 Task: Create List Swag in Board Product Documentation to Workspace Channel Marketing. Create List Signage in Board Landing Page Optimization to Workspace Channel Marketing. Create List Booth Design in Board Email Marketing List Growth Strategy to Workspace Channel Marketing
Action: Mouse moved to (78, 313)
Screenshot: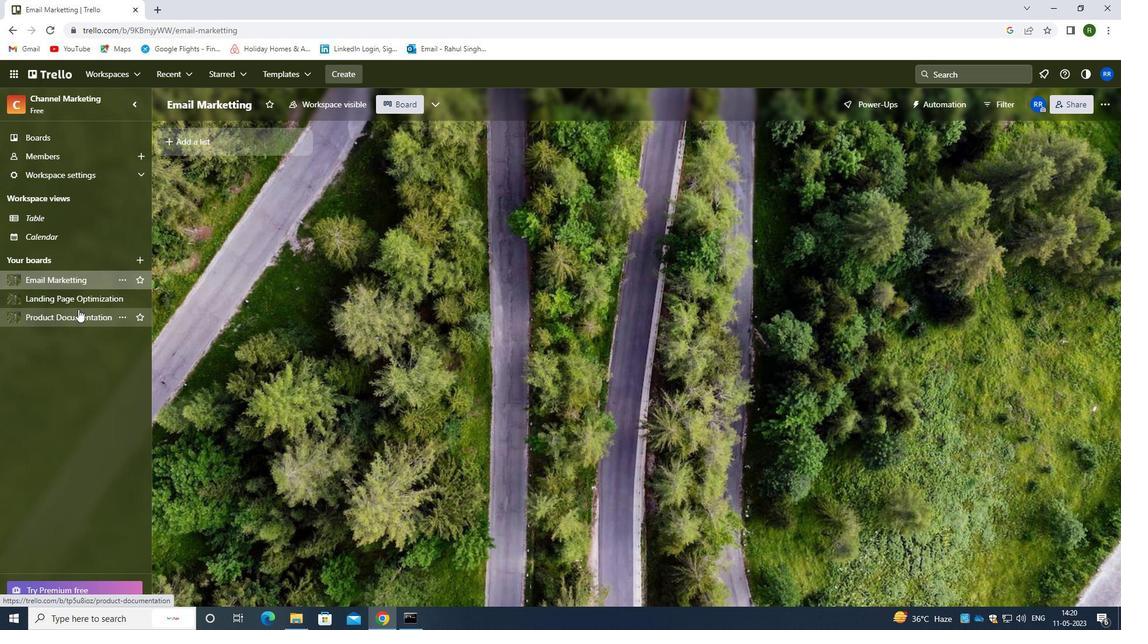 
Action: Mouse pressed left at (78, 313)
Screenshot: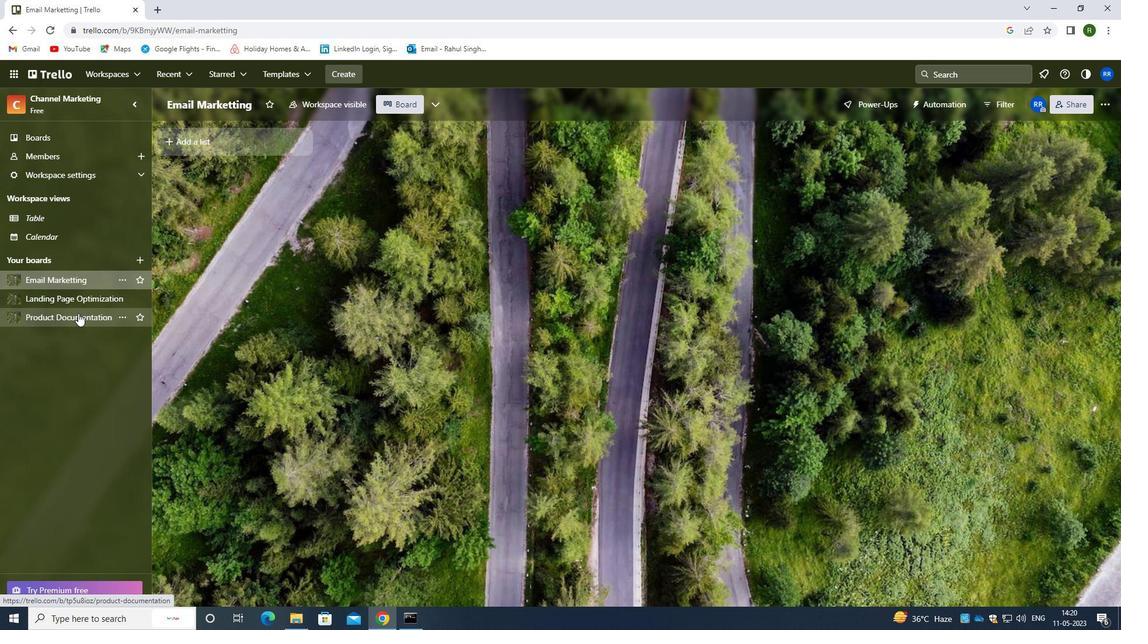 
Action: Mouse moved to (183, 139)
Screenshot: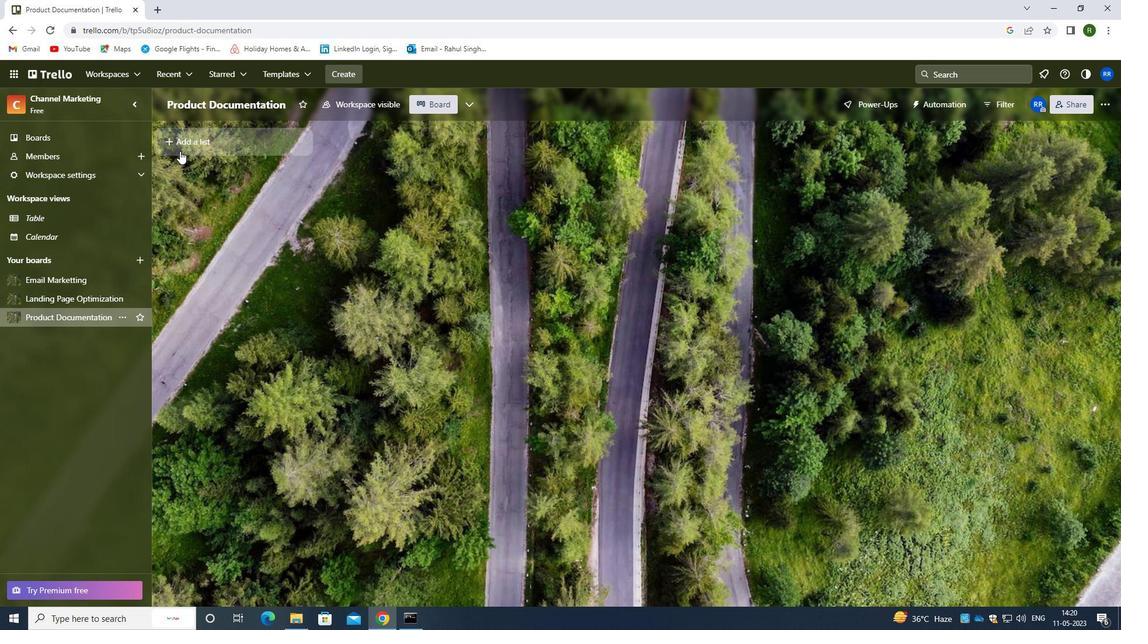 
Action: Mouse pressed left at (183, 139)
Screenshot: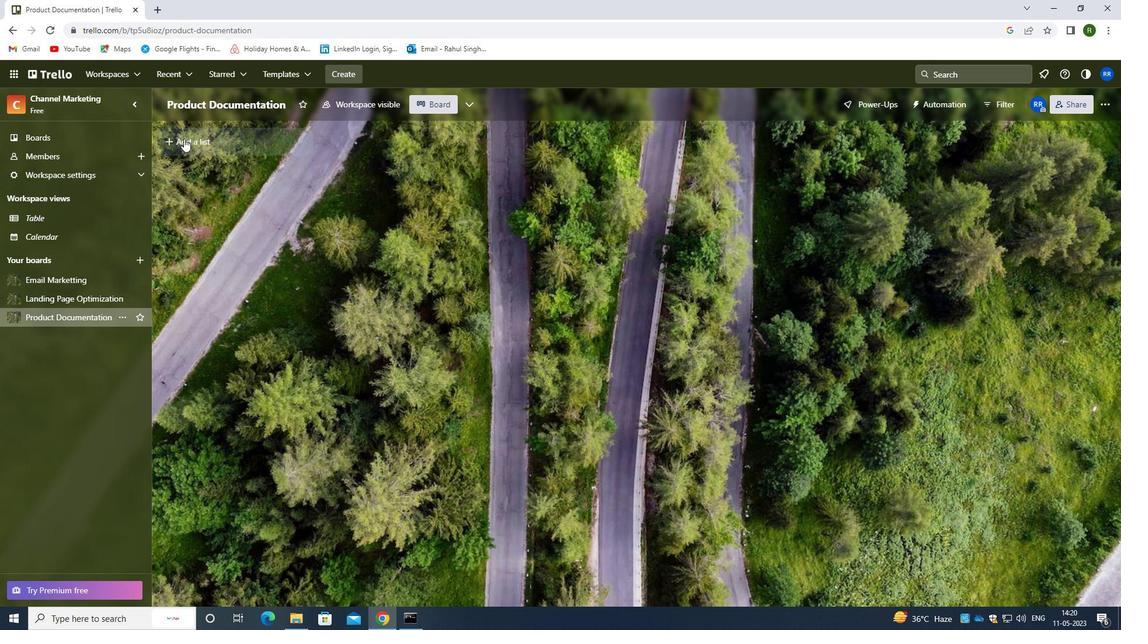 
Action: Mouse moved to (209, 144)
Screenshot: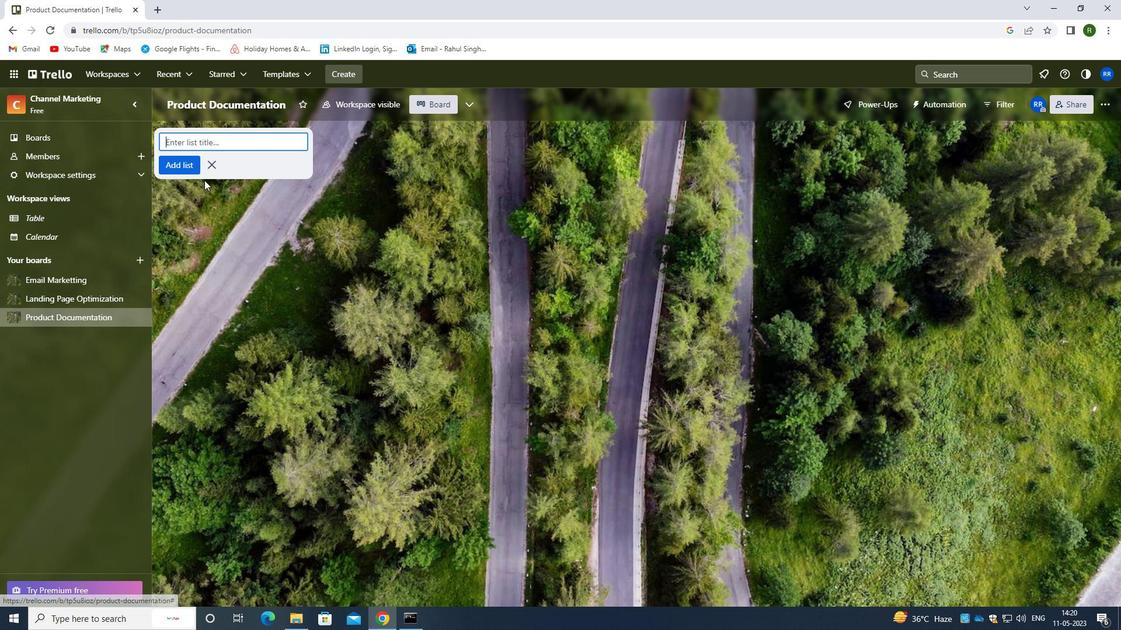 
Action: Mouse pressed left at (209, 144)
Screenshot: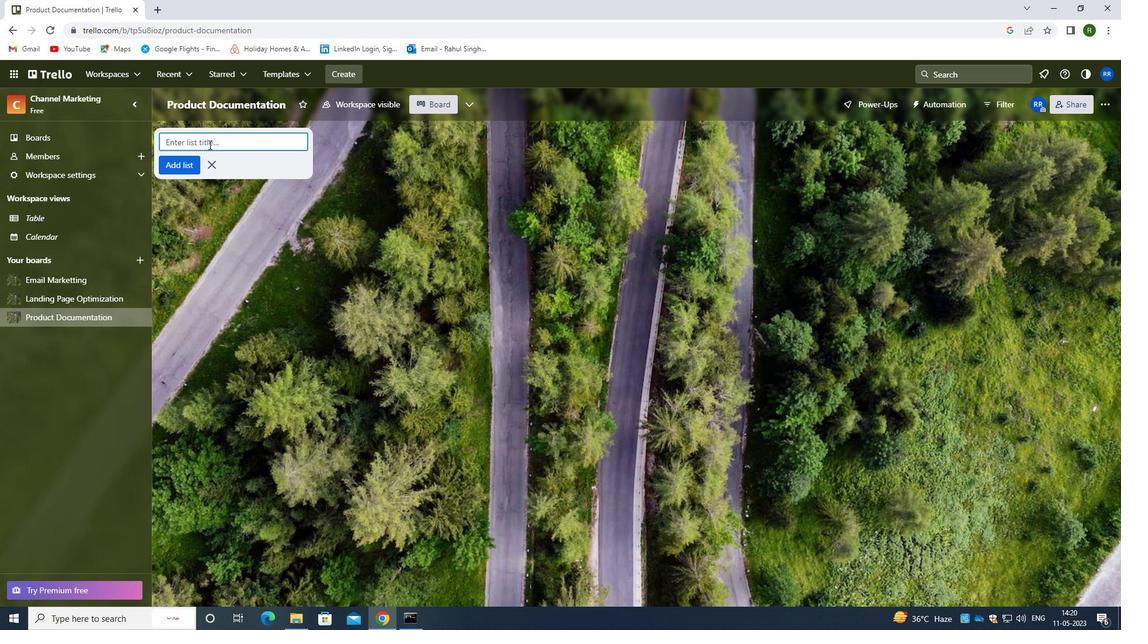 
Action: Key pressed <Key.shift>SWAG
Screenshot: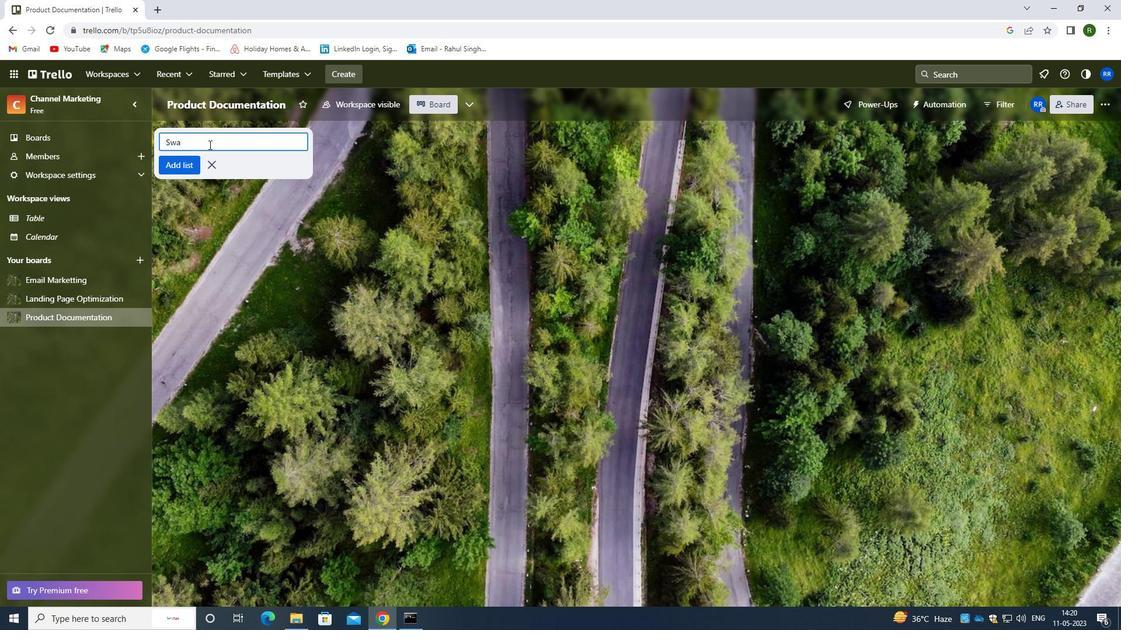 
Action: Mouse moved to (180, 165)
Screenshot: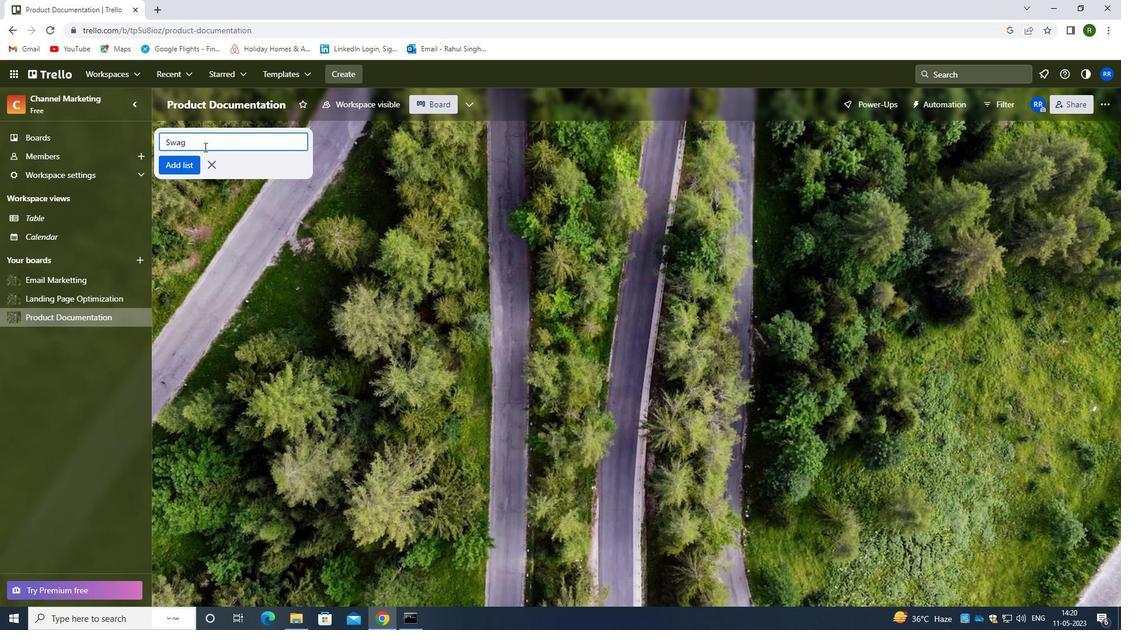 
Action: Mouse pressed left at (180, 165)
Screenshot: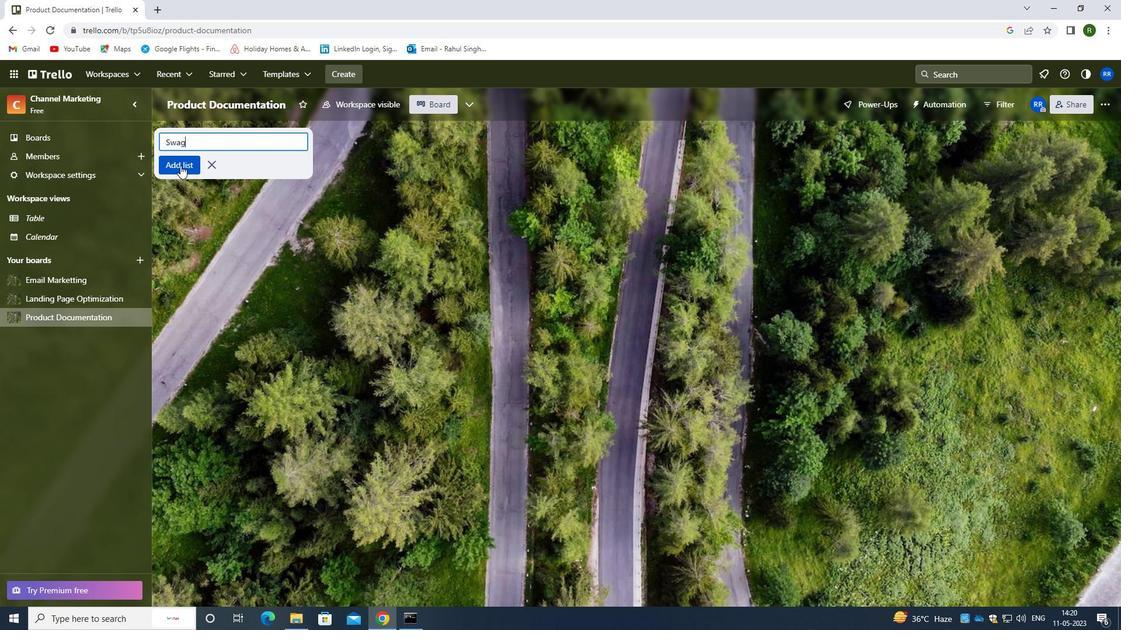 
Action: Mouse moved to (98, 301)
Screenshot: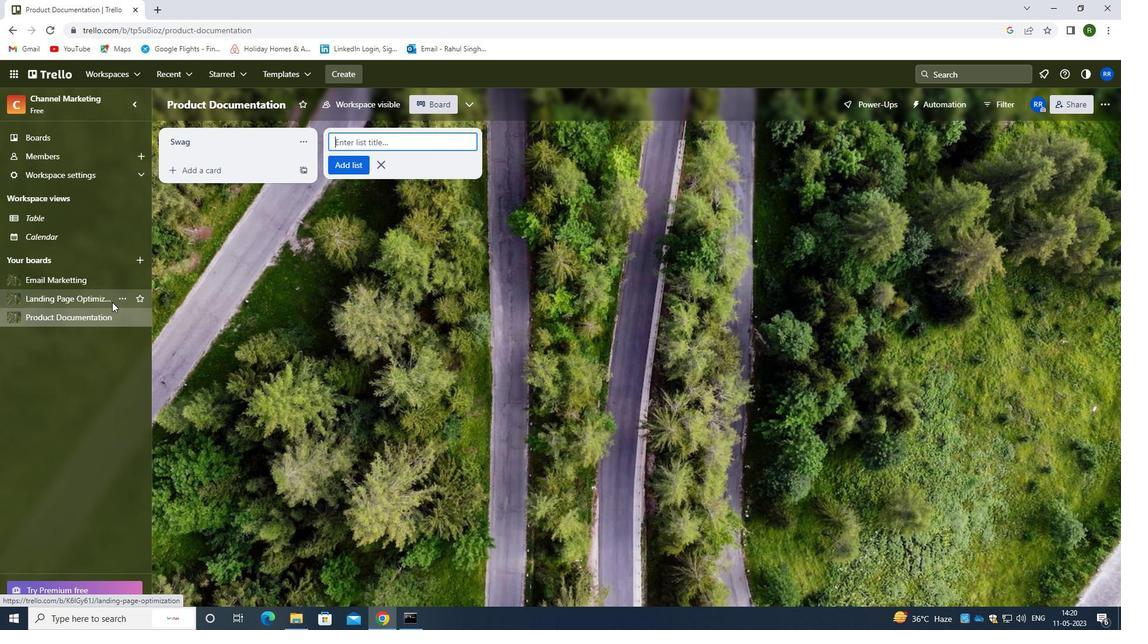 
Action: Mouse pressed left at (98, 301)
Screenshot: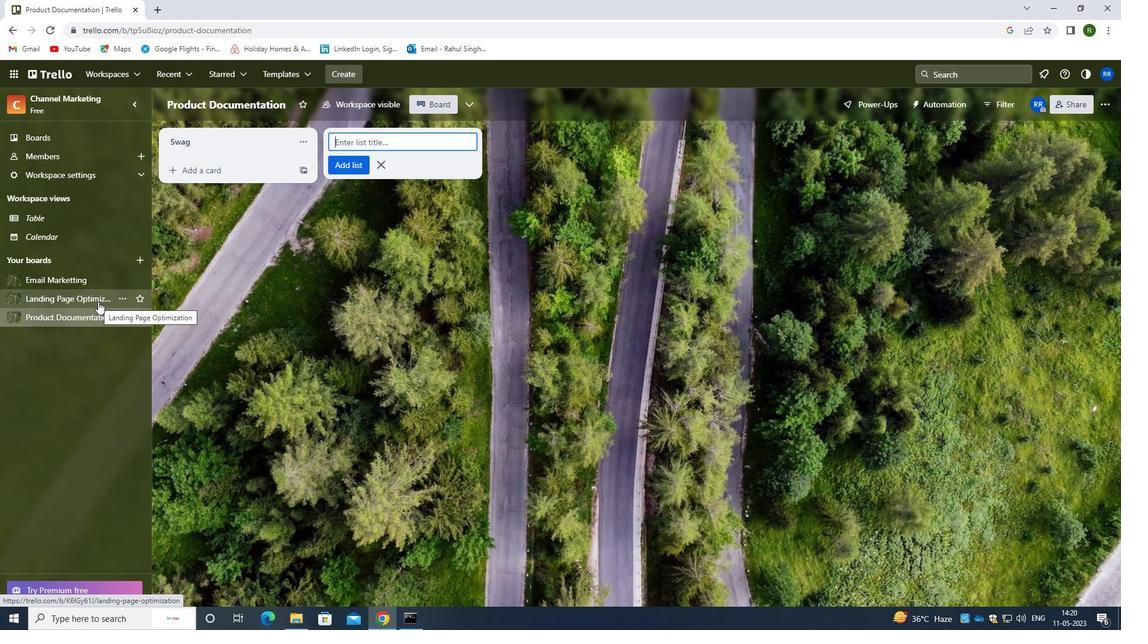 
Action: Mouse moved to (188, 140)
Screenshot: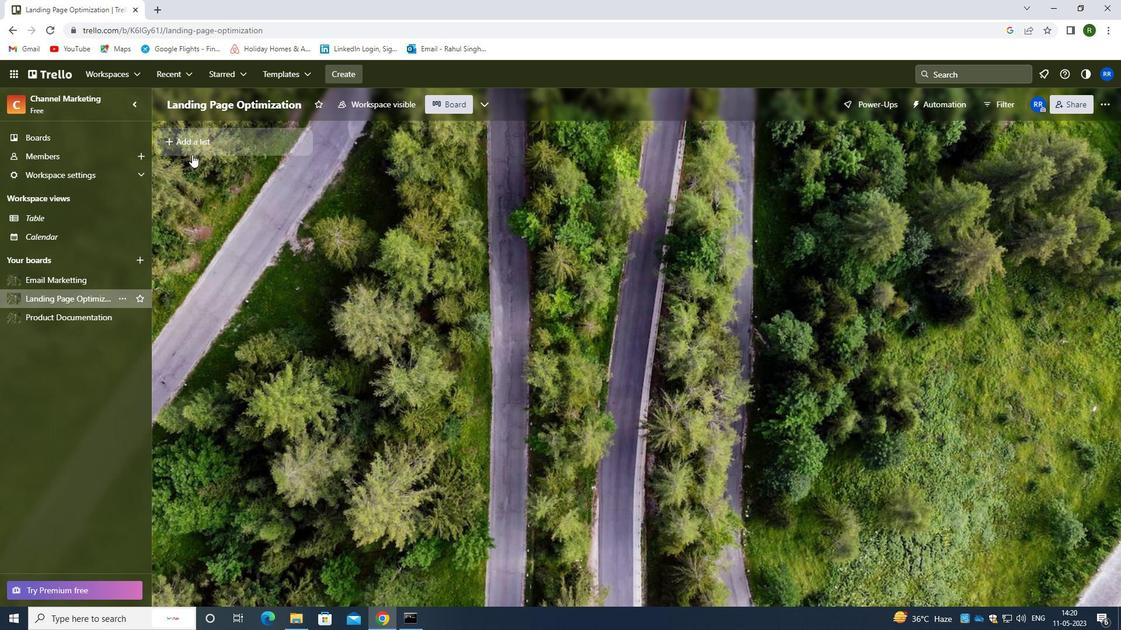 
Action: Mouse pressed left at (188, 140)
Screenshot: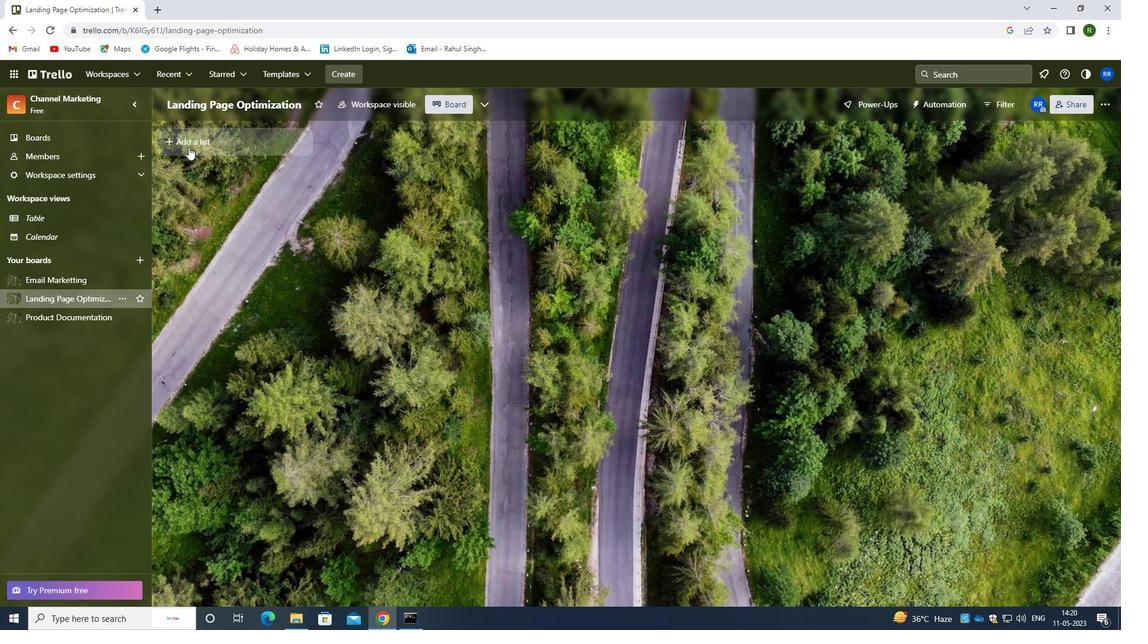 
Action: Mouse moved to (202, 143)
Screenshot: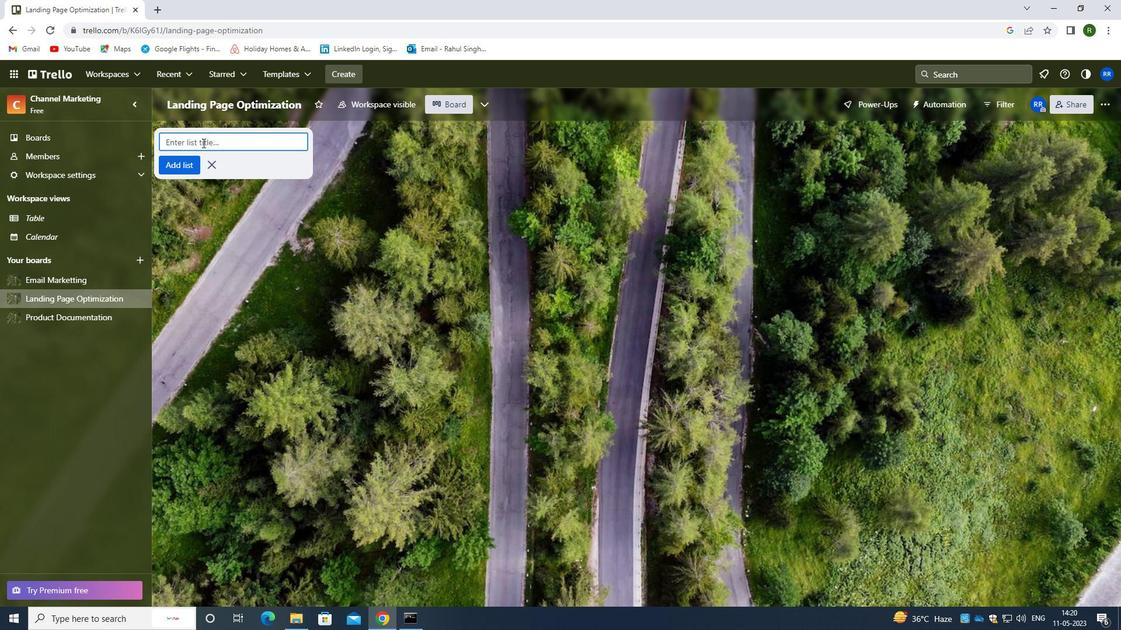 
Action: Key pressed <Key.shift>SING<Key.backspace><Key.backspace><Key.backspace>IGNAGE
Screenshot: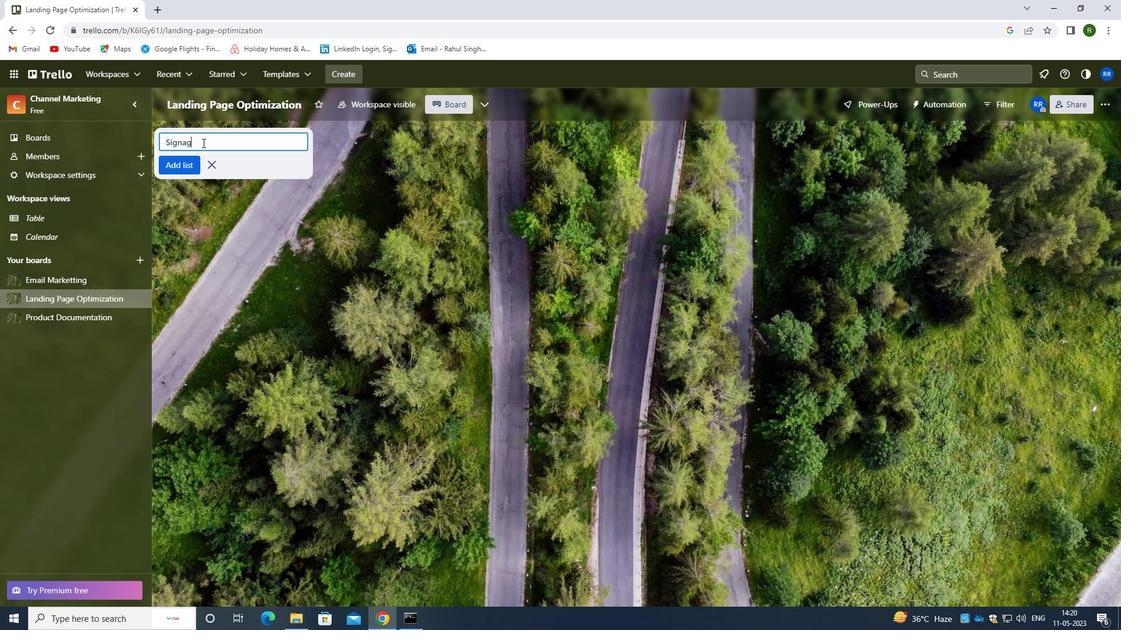 
Action: Mouse moved to (195, 168)
Screenshot: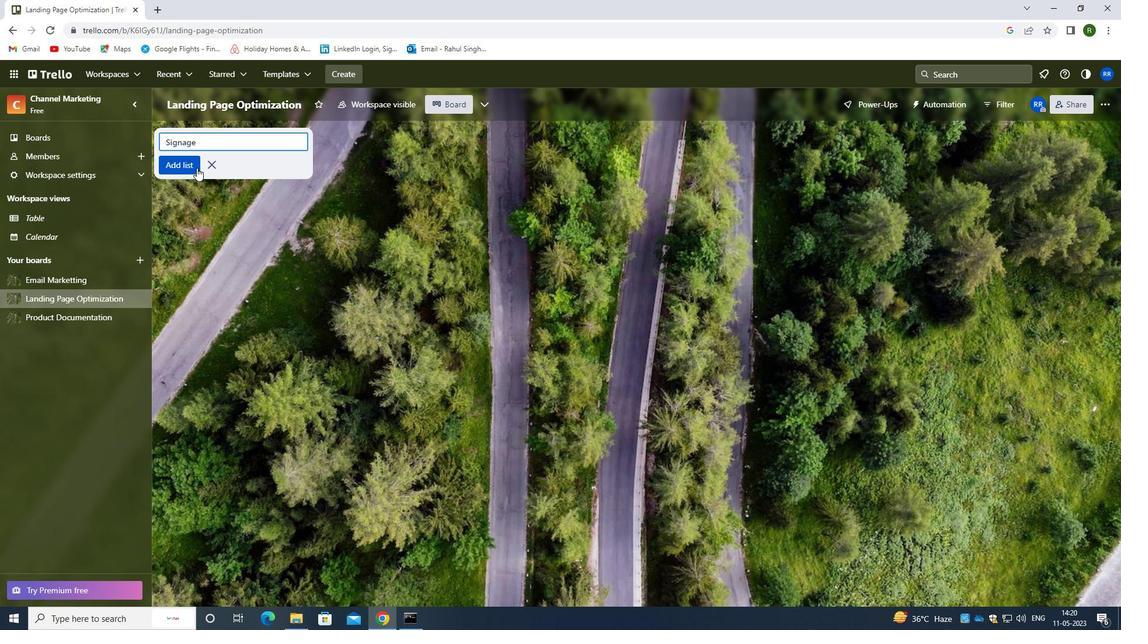 
Action: Mouse pressed left at (195, 168)
Screenshot: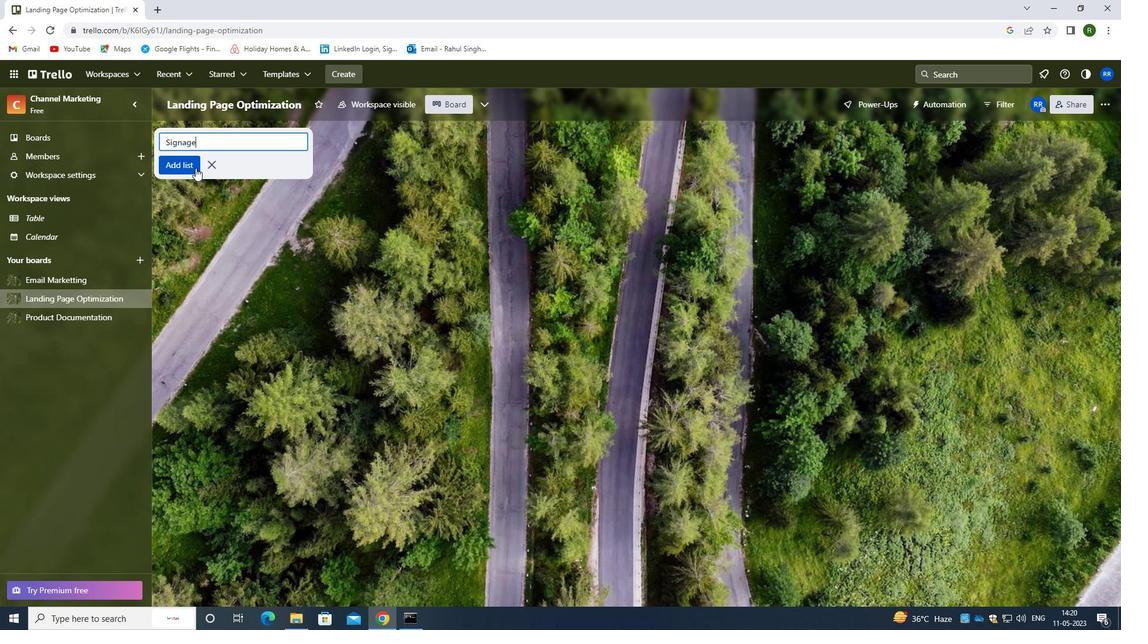 
Action: Mouse moved to (84, 280)
Screenshot: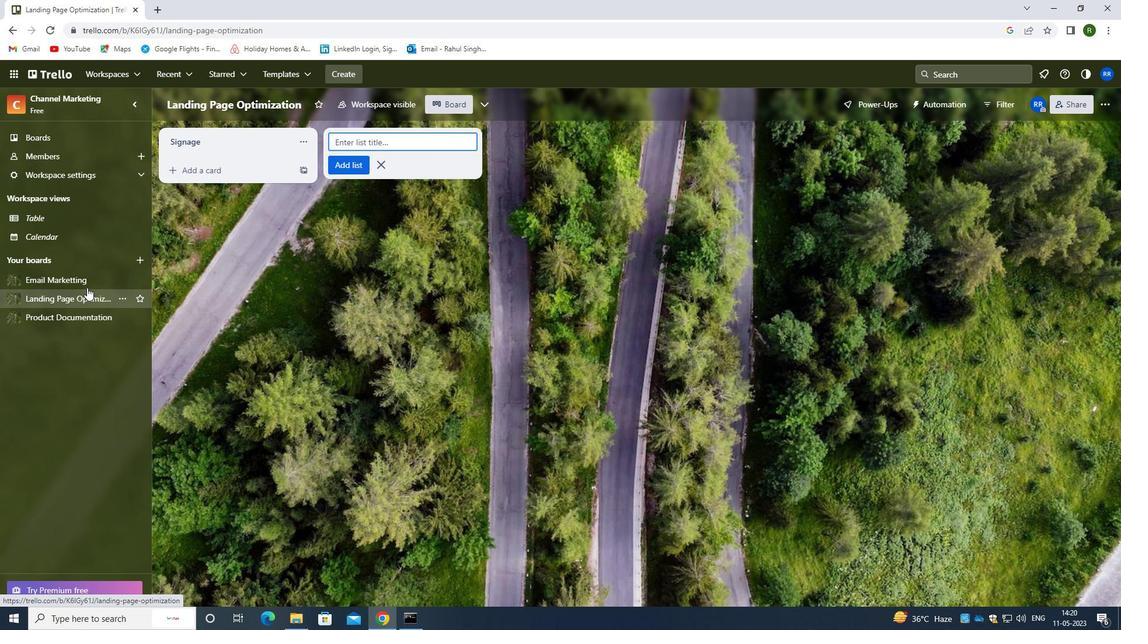 
Action: Mouse pressed left at (84, 280)
Screenshot: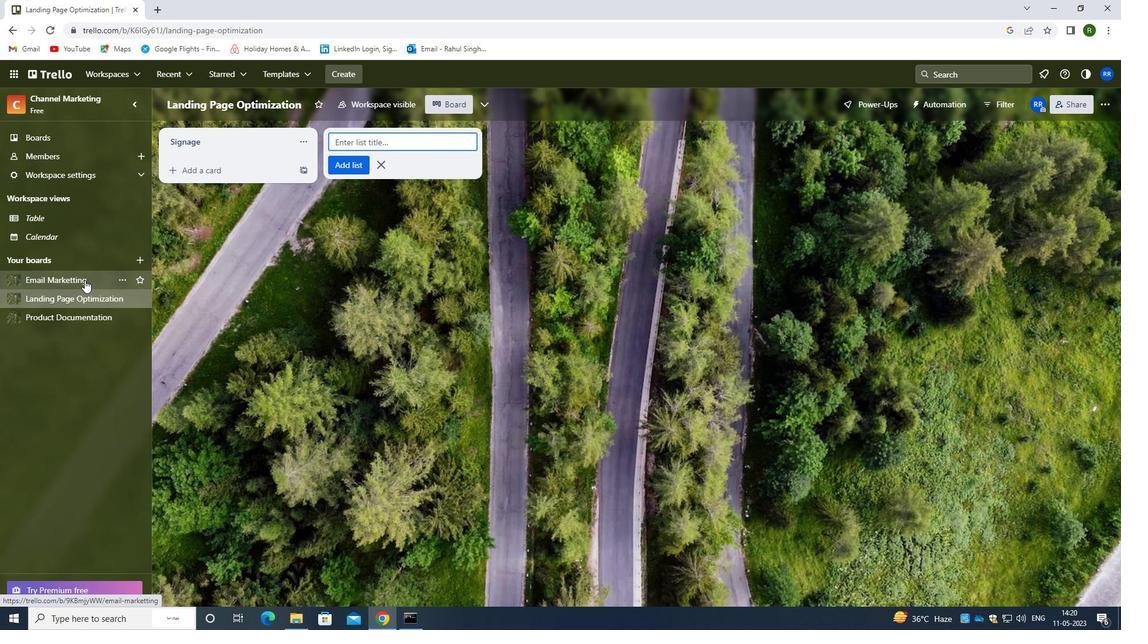 
Action: Mouse moved to (186, 132)
Screenshot: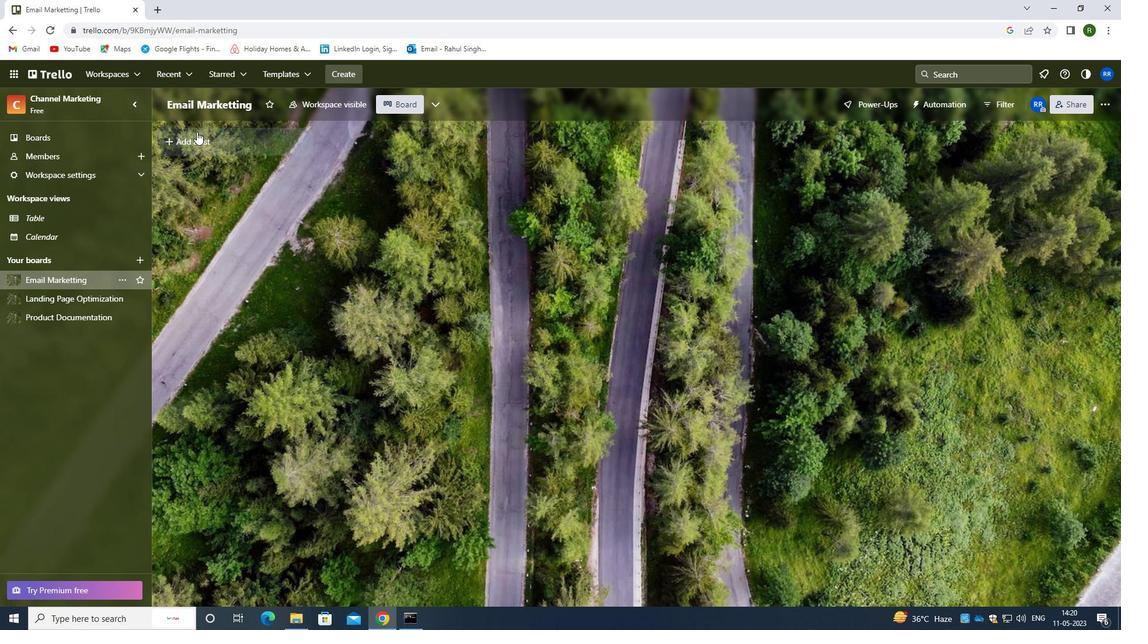 
Action: Mouse pressed left at (186, 132)
Screenshot: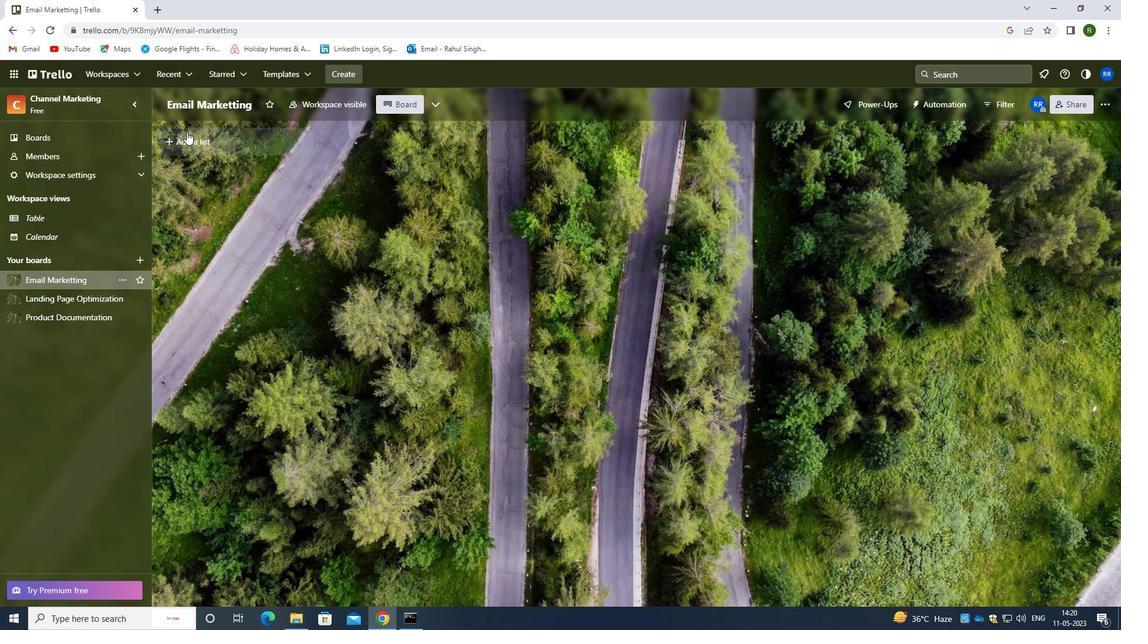 
Action: Mouse moved to (190, 141)
Screenshot: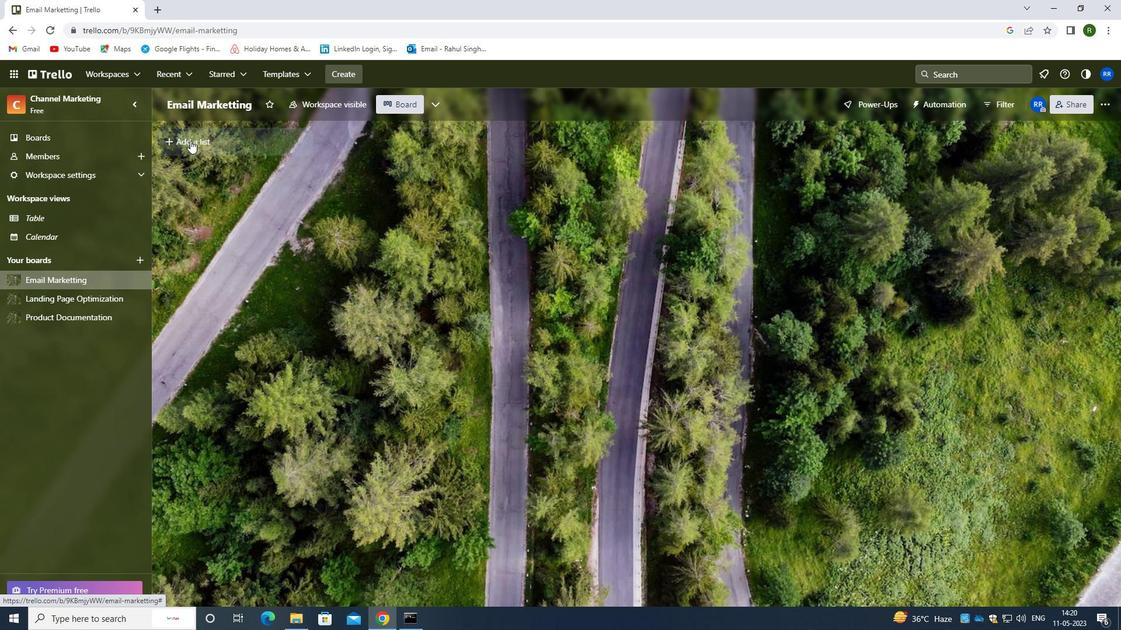 
Action: Mouse pressed left at (190, 141)
Screenshot: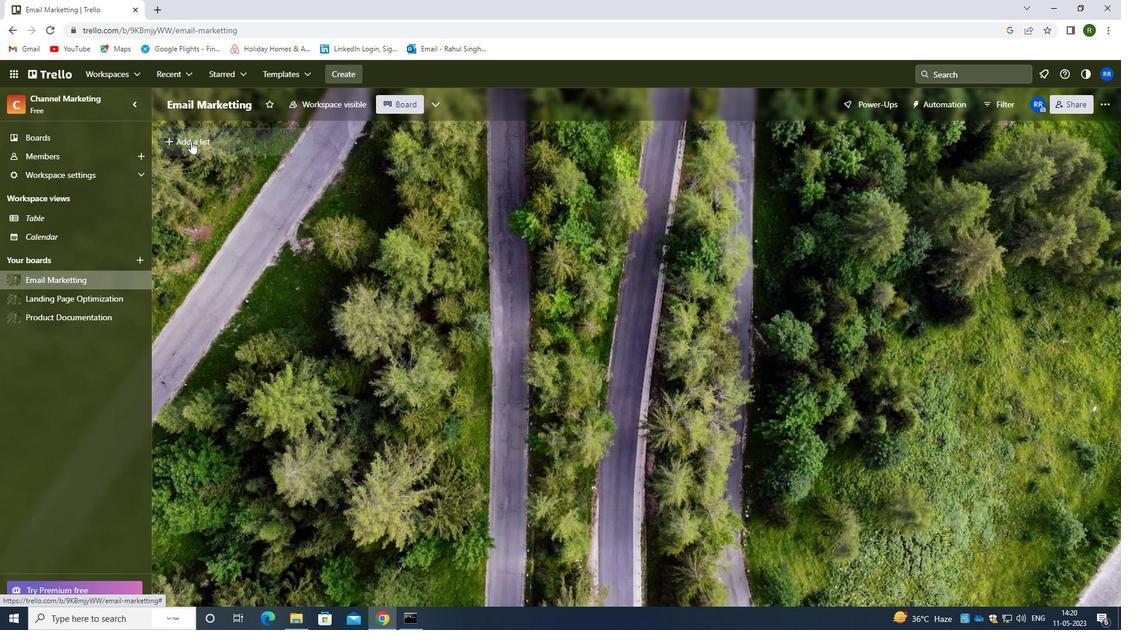 
Action: Mouse moved to (215, 145)
Screenshot: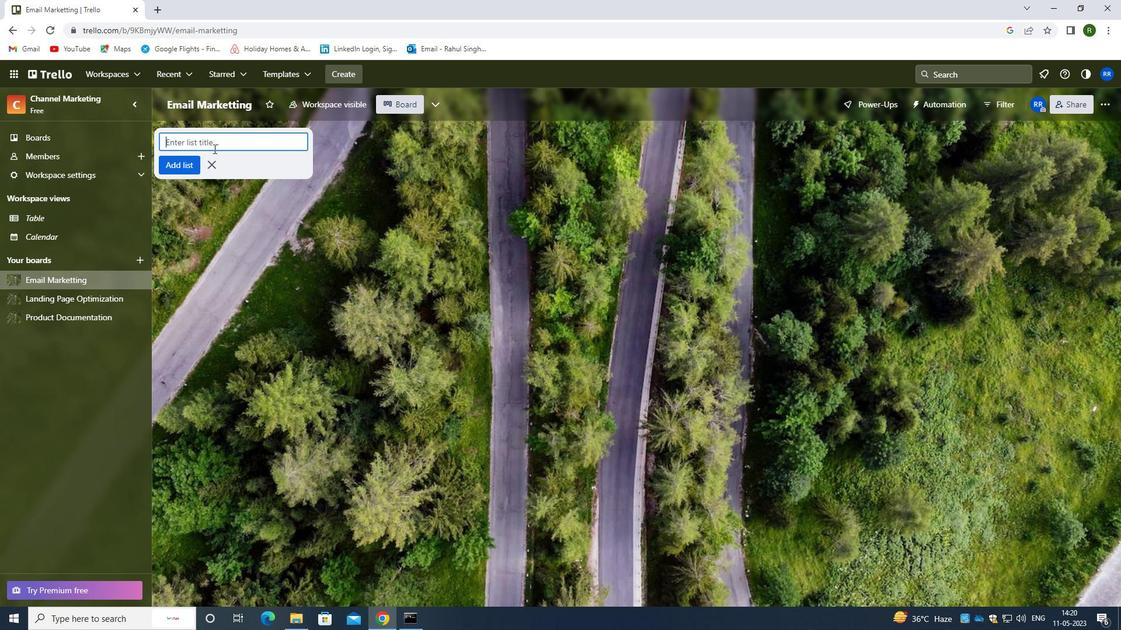 
Action: Mouse pressed left at (215, 145)
Screenshot: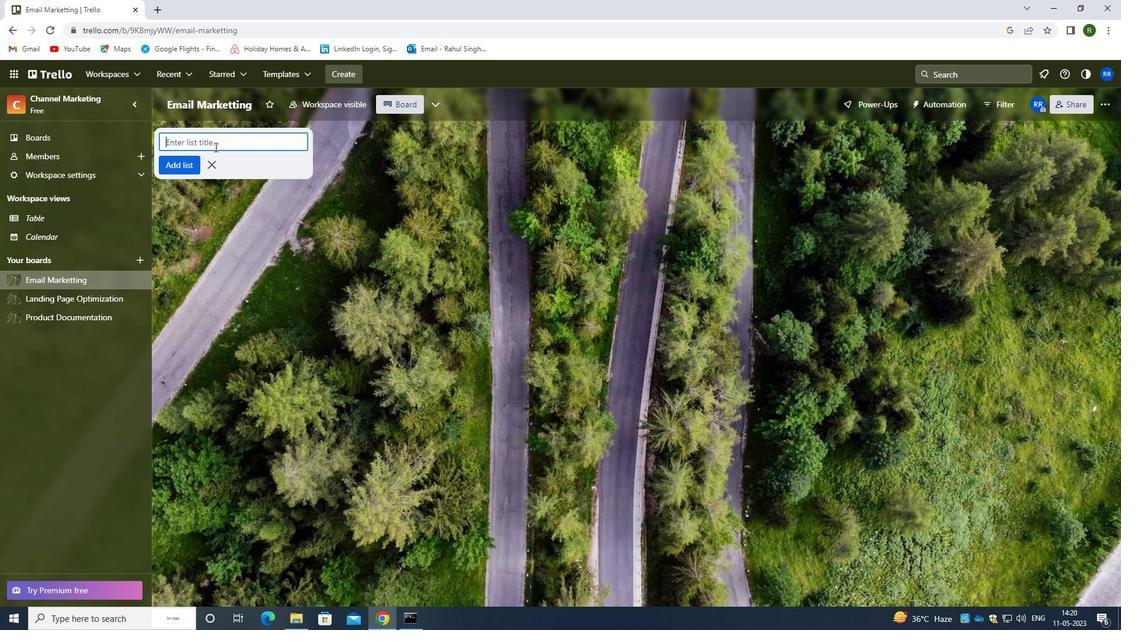 
Action: Key pressed <Key.shift><Key.shift><Key.shift>BOOTH<Key.space><Key.shift>DESIGN
Screenshot: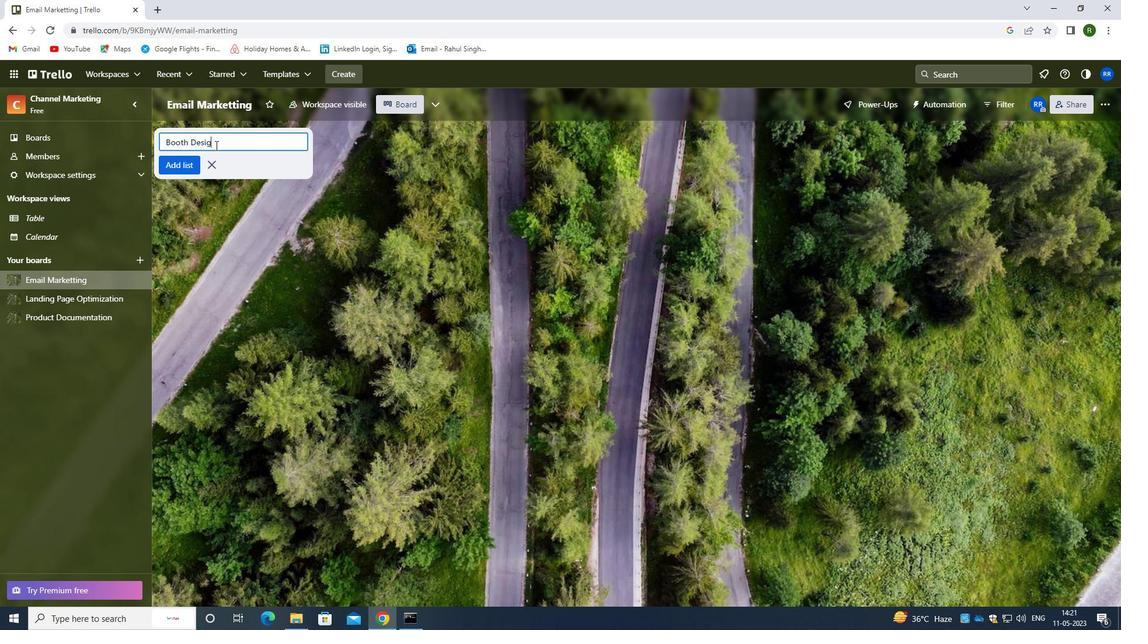 
Action: Mouse moved to (179, 167)
Screenshot: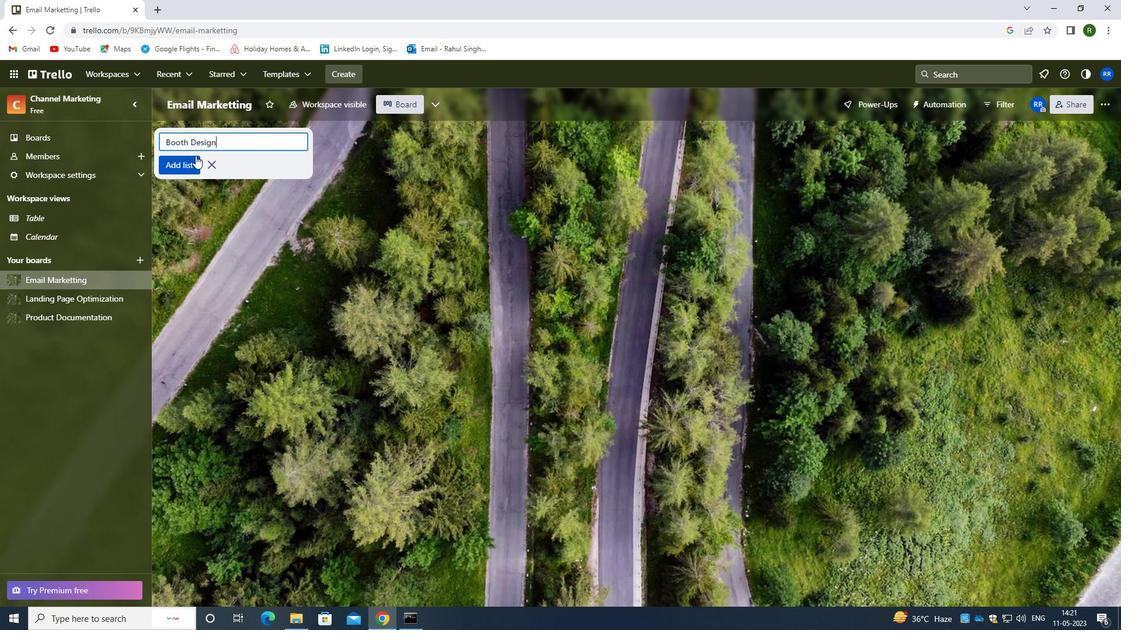 
Action: Mouse pressed left at (179, 167)
Screenshot: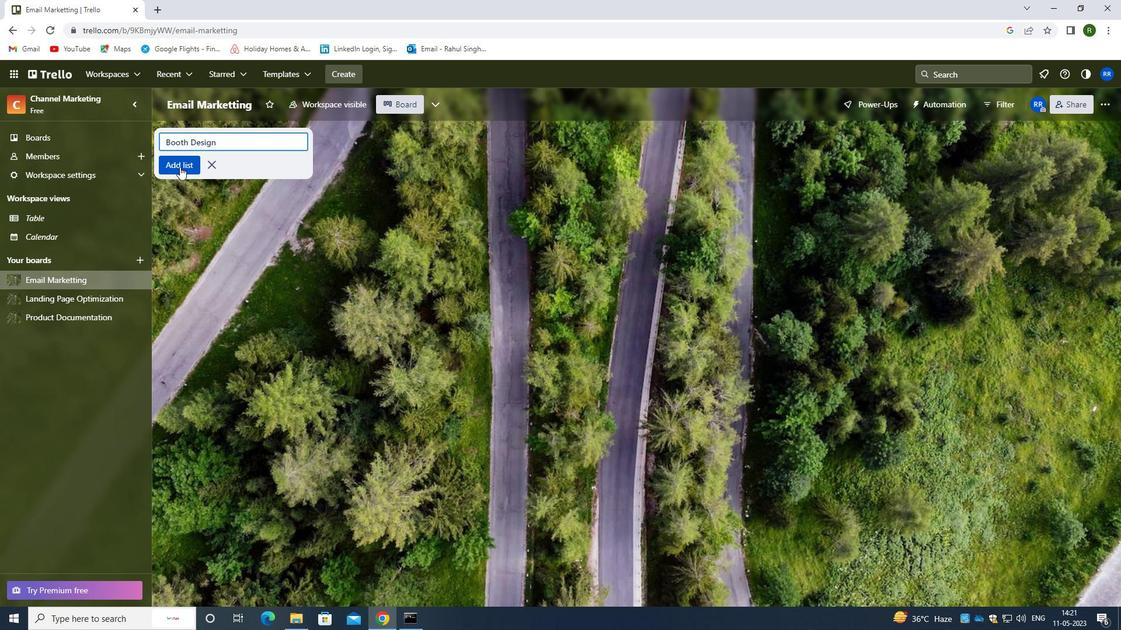 
Action: Mouse moved to (271, 283)
Screenshot: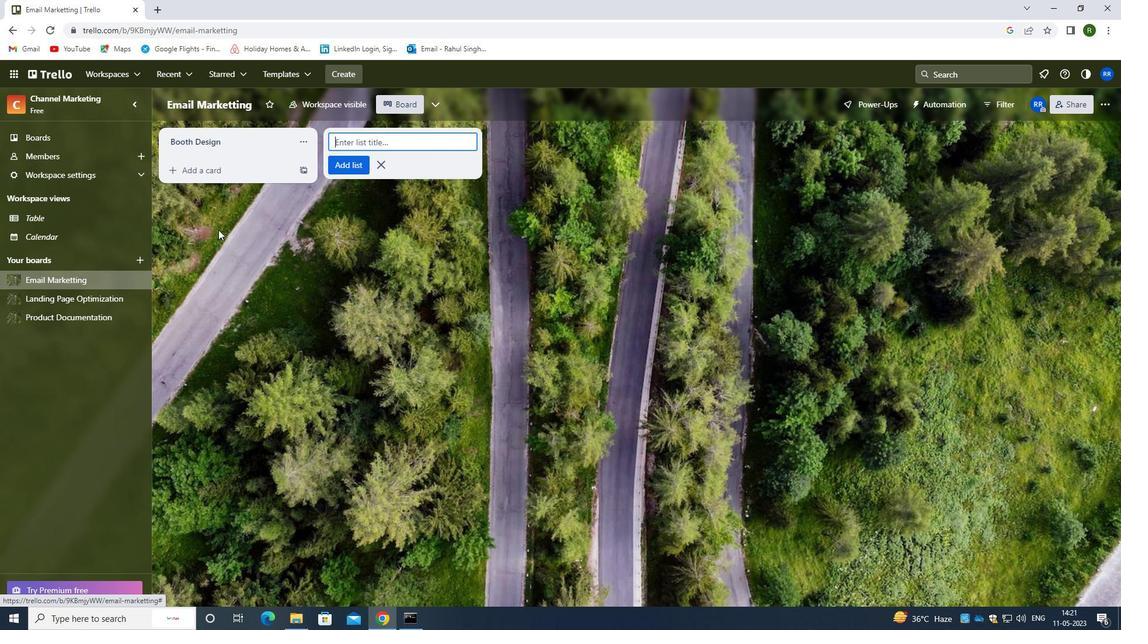 
Action: Mouse pressed left at (271, 283)
Screenshot: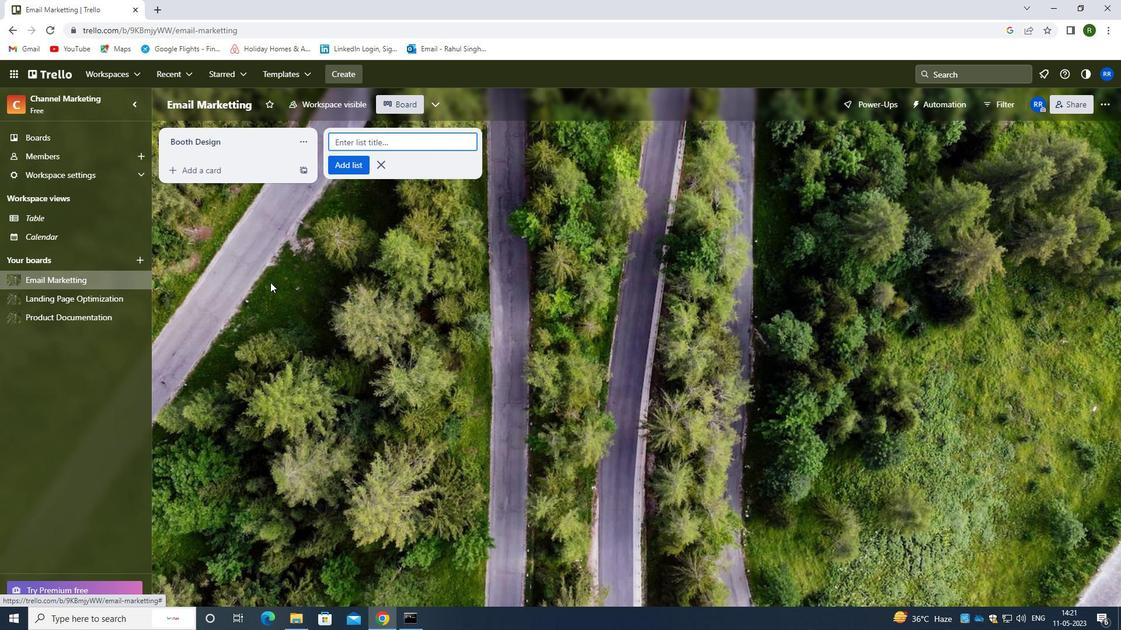 
Action: Mouse moved to (437, 182)
Screenshot: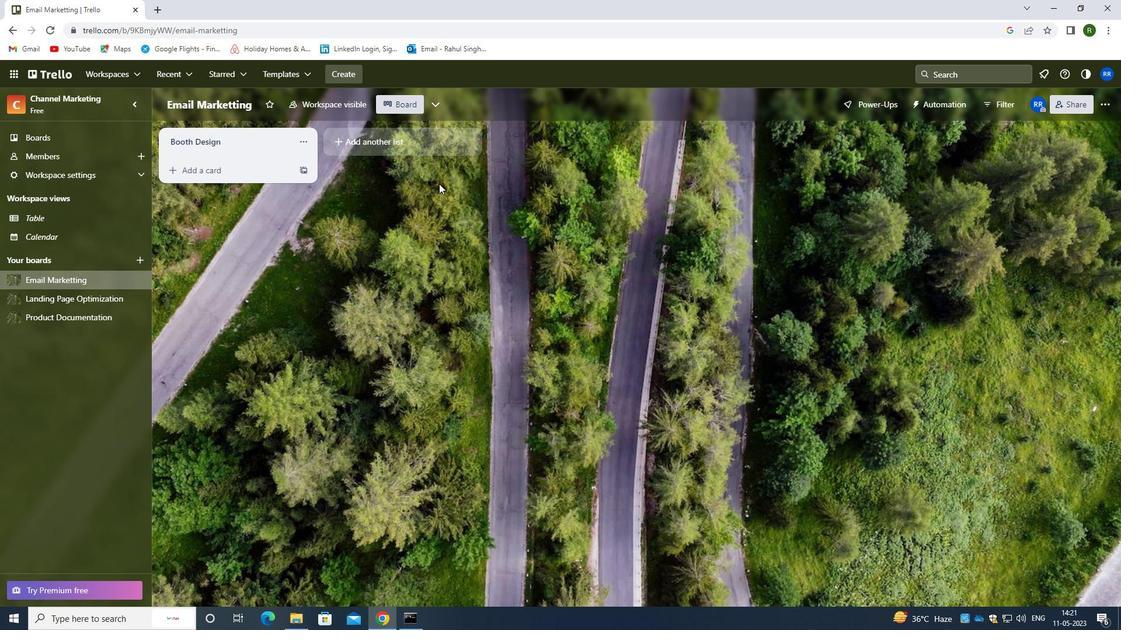 
